 Task: Create a section Black Hole and in the section, add a milestone Microservices Implementation in the project AgileEdge
Action: Mouse moved to (65, 455)
Screenshot: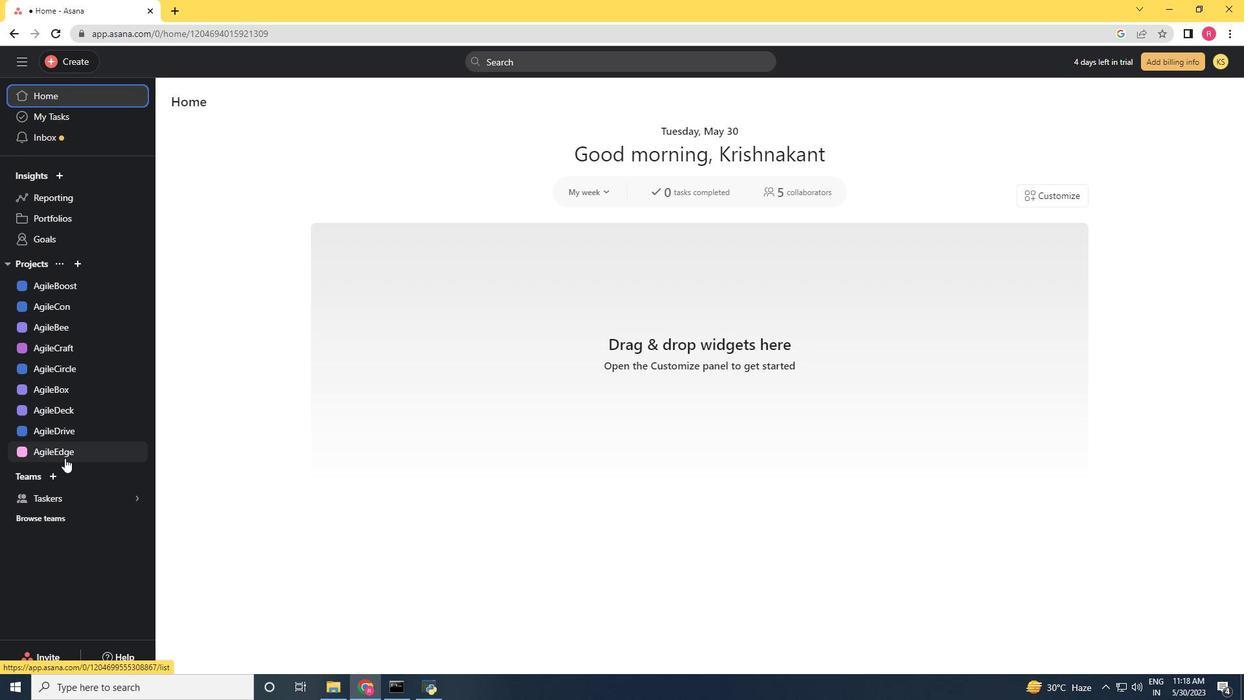 
Action: Mouse pressed left at (65, 455)
Screenshot: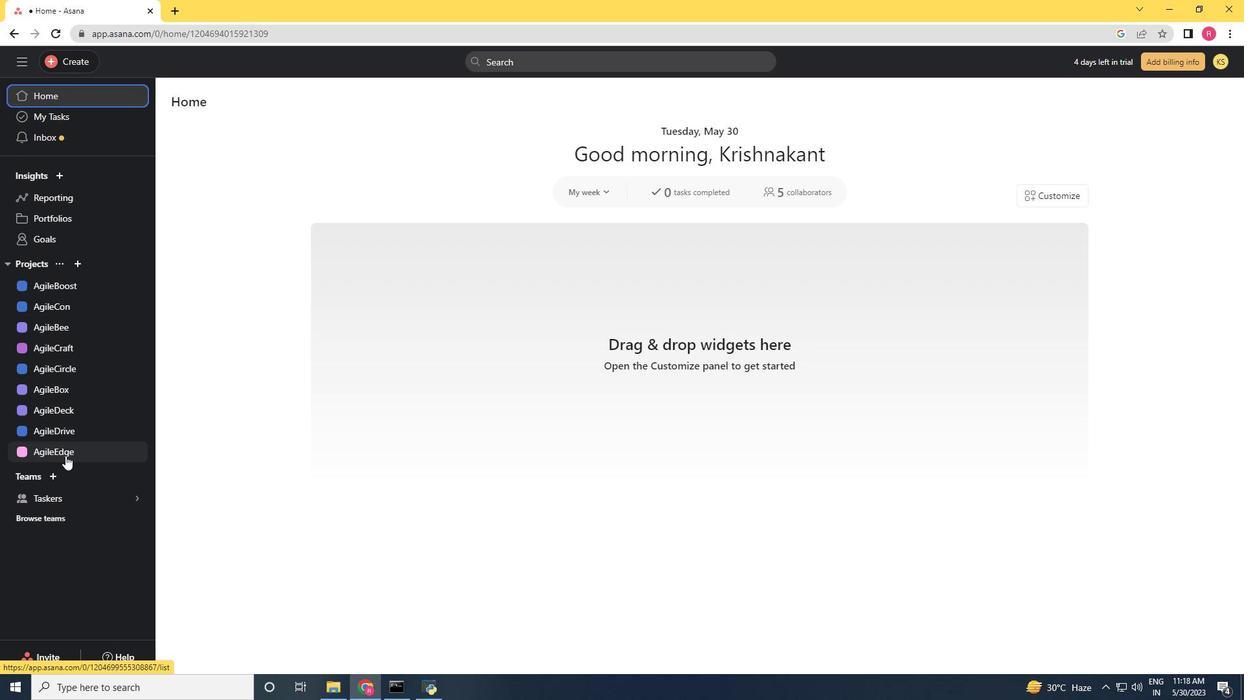 
Action: Mouse moved to (241, 521)
Screenshot: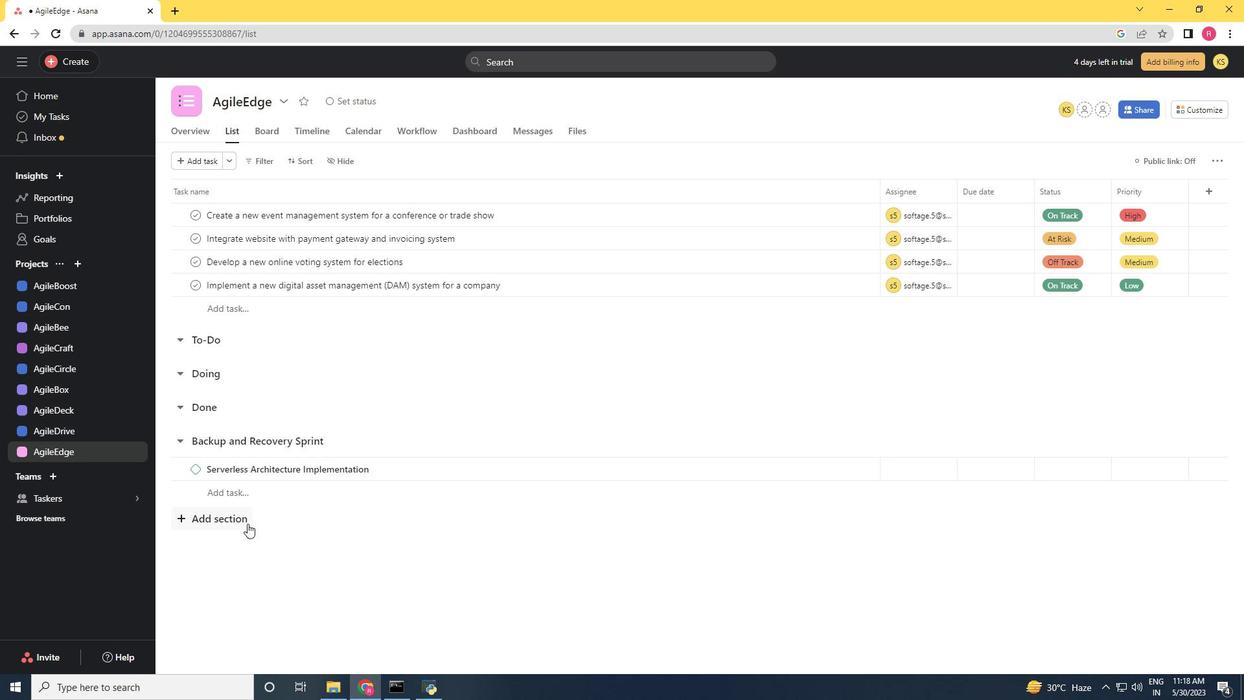
Action: Mouse pressed left at (241, 521)
Screenshot: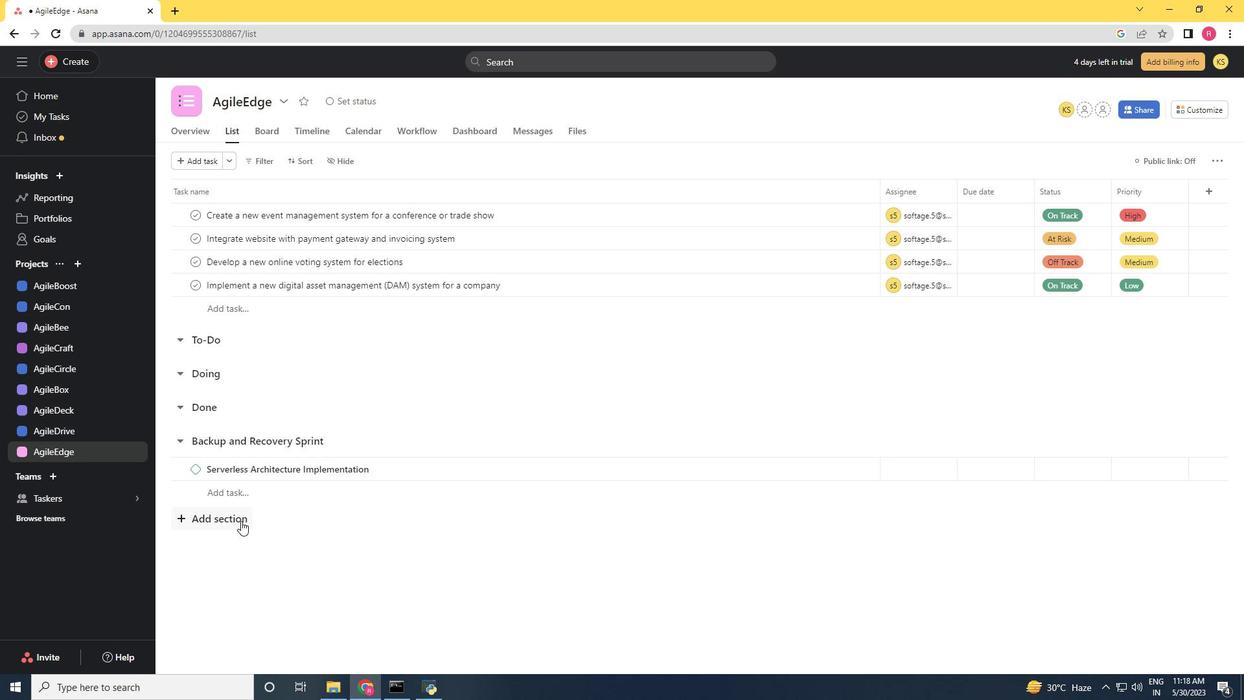 
Action: Key pressed <Key.shift>Black<Key.space><Key.shift>Hole<Key.enter><Key.shift><Key.shift><Key.shift><Key.shift><Key.shift><Key.shift><Key.shift><Key.shift><Key.shift><Key.shift><Key.shift><Key.shift><Key.shift><Key.shift><Key.shift>Microservice<Key.space><Key.shift>Implement<Key.space>
Screenshot: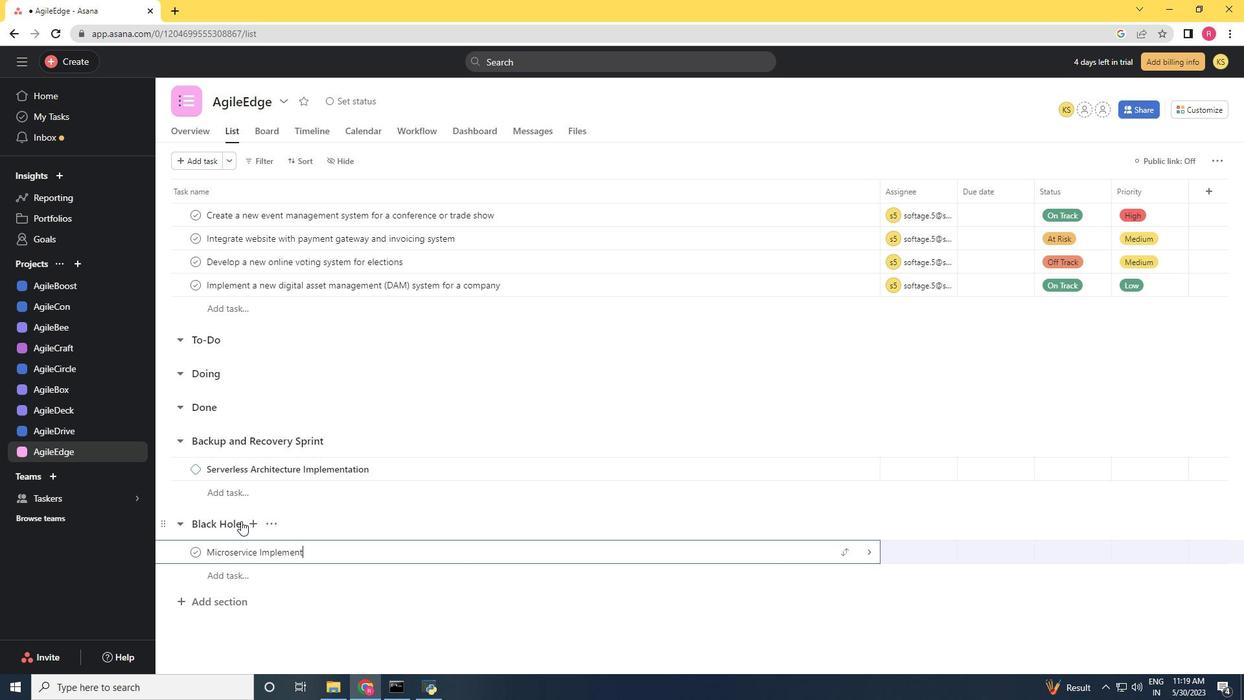 
Action: Mouse moved to (347, 547)
Screenshot: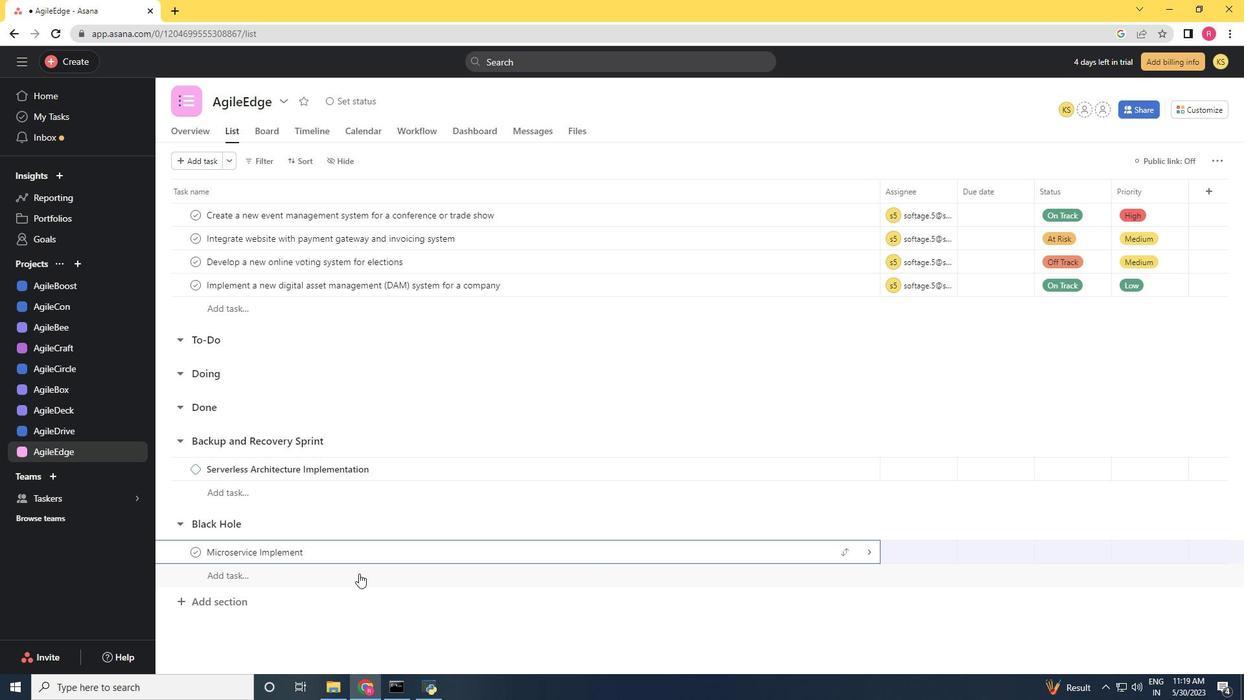 
Action: Mouse pressed right at (347, 547)
Screenshot: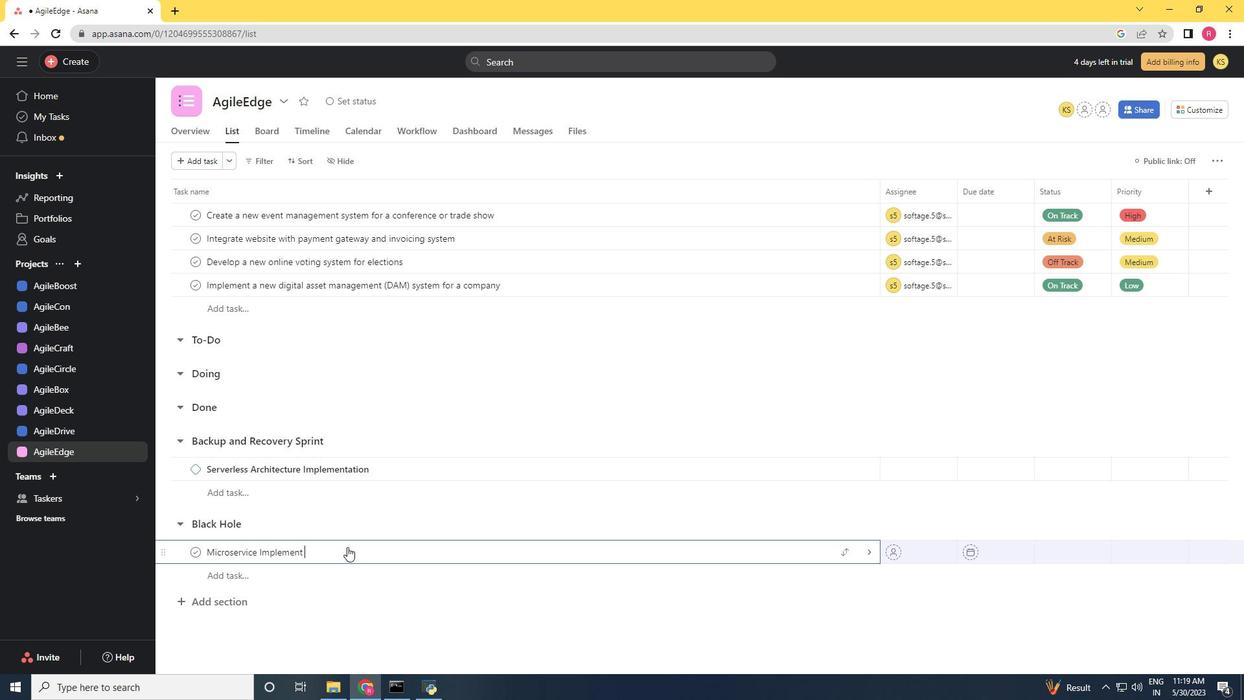 
Action: Mouse moved to (408, 488)
Screenshot: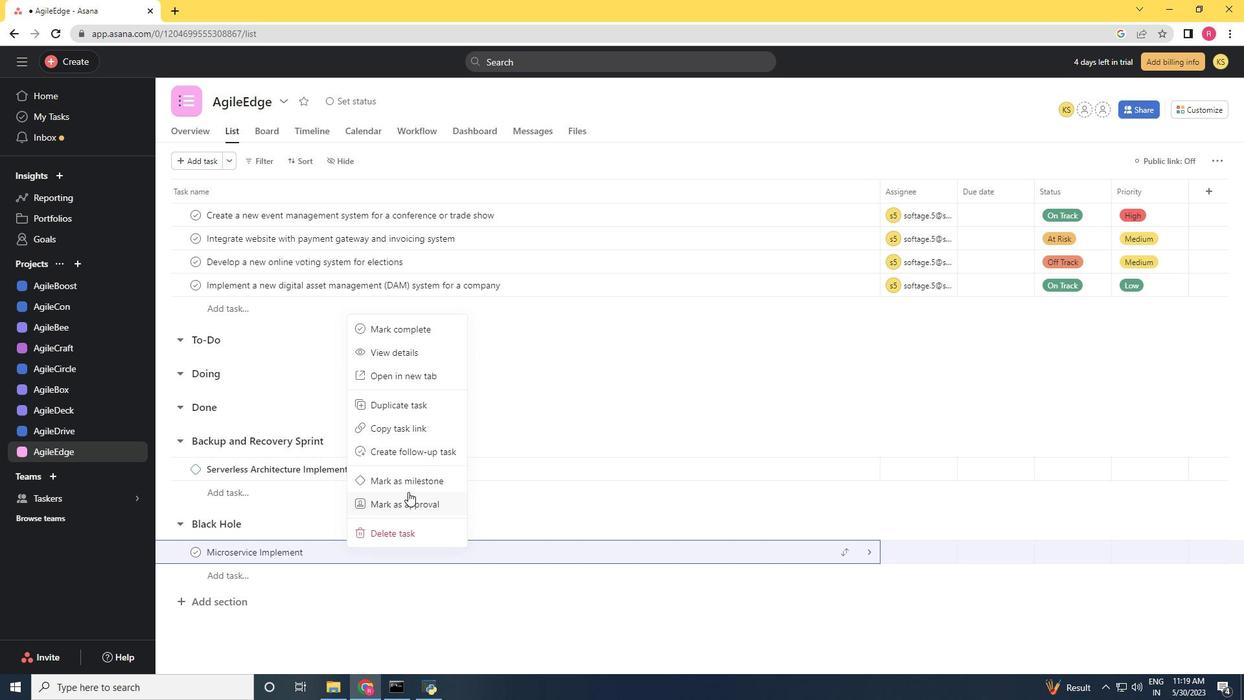 
Action: Mouse pressed left at (408, 488)
Screenshot: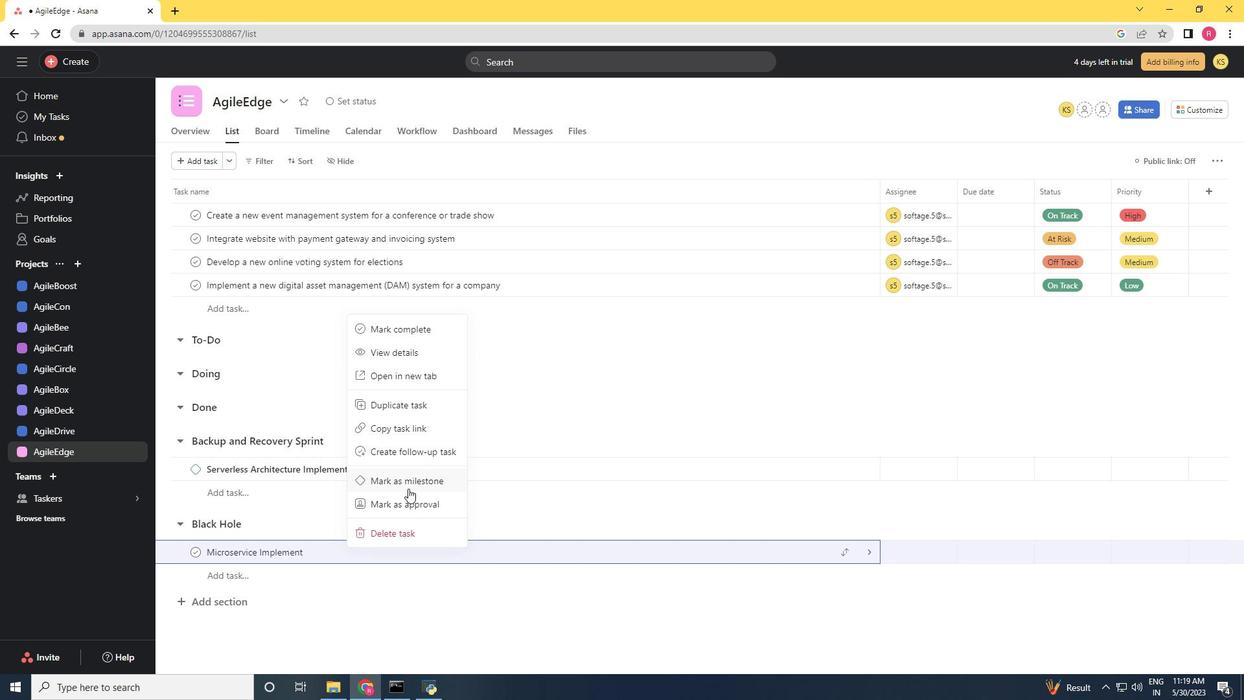 
